 Task: Create a task  Develop a new online tool for online surveys and polls , assign it to team member softage.3@softage.net in the project AquaVue and update the status of the task to  On Track  , set the priority of the task to High
Action: Mouse moved to (57, 275)
Screenshot: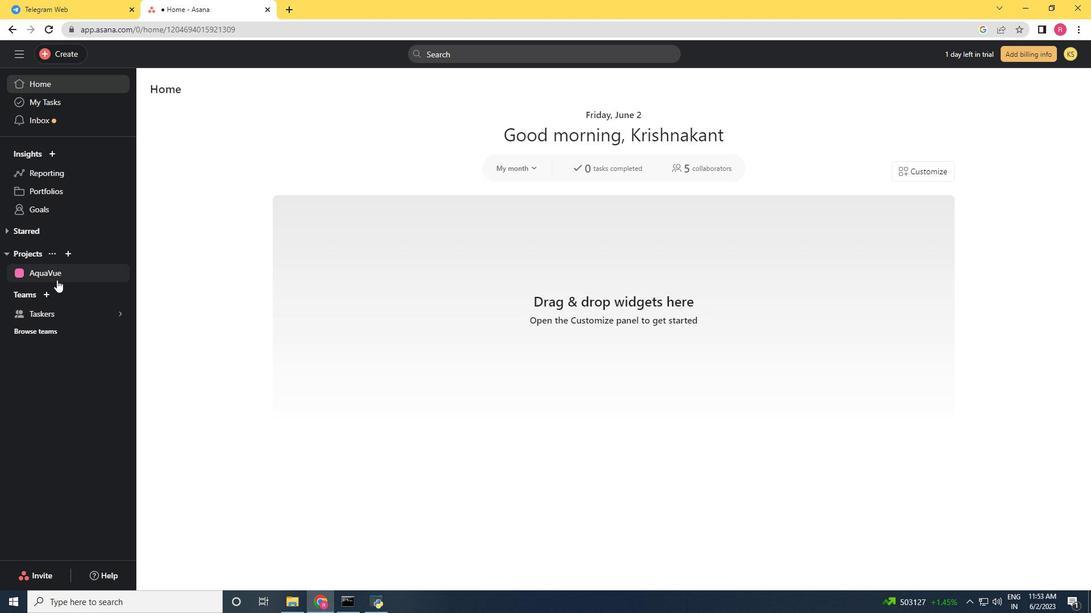 
Action: Mouse pressed left at (57, 275)
Screenshot: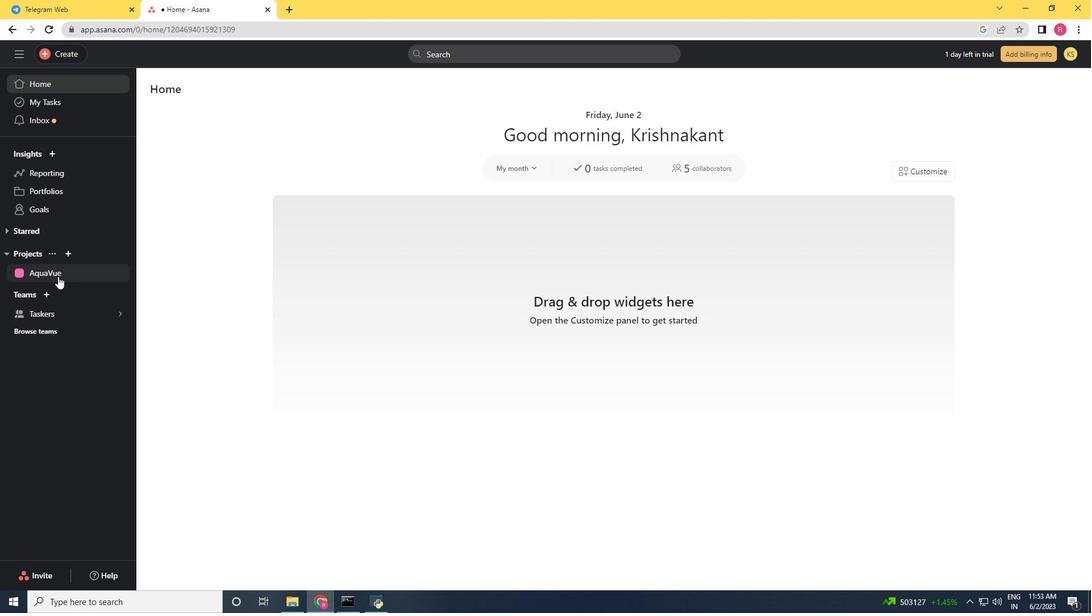 
Action: Mouse moved to (69, 57)
Screenshot: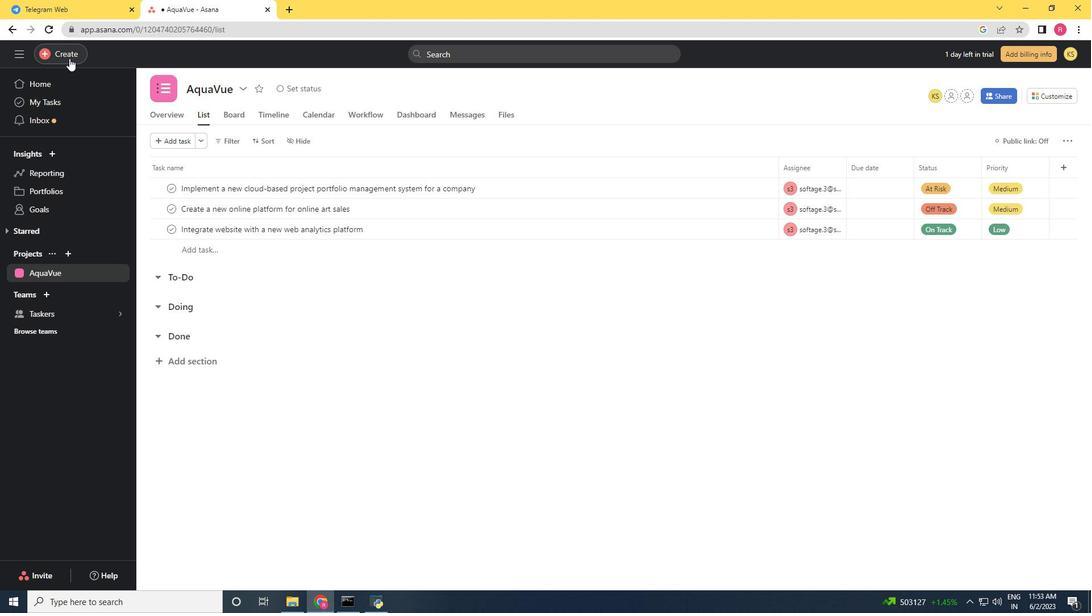 
Action: Mouse pressed left at (69, 57)
Screenshot: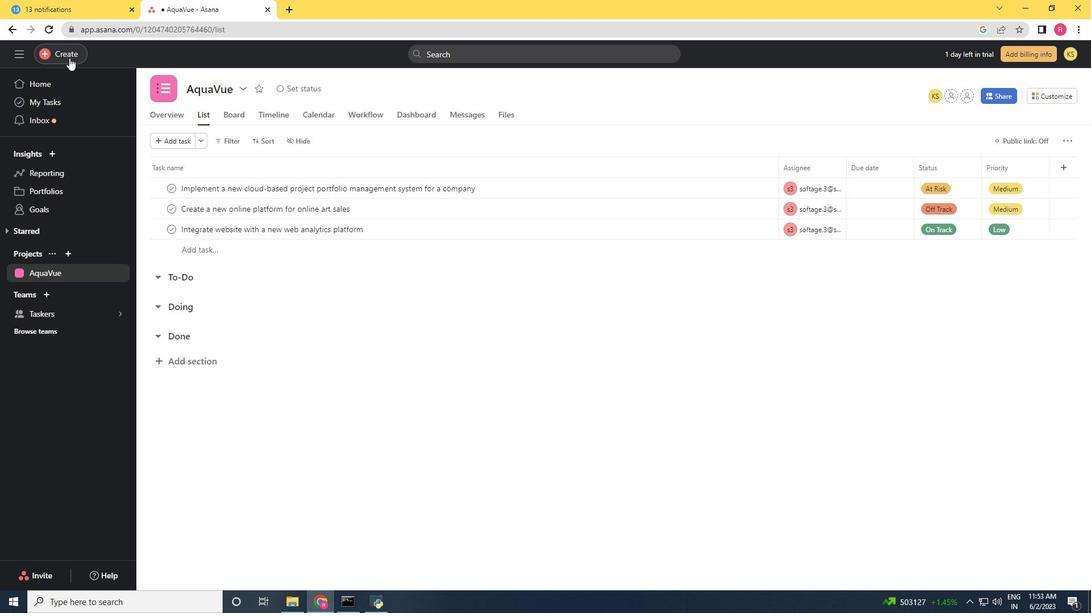 
Action: Mouse moved to (111, 59)
Screenshot: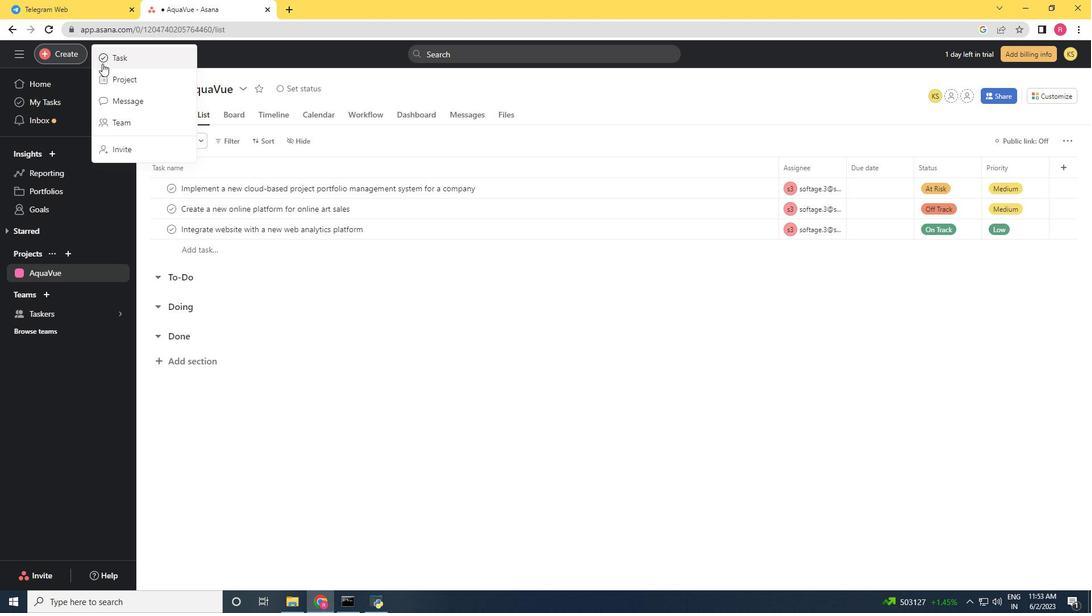 
Action: Mouse pressed left at (111, 59)
Screenshot: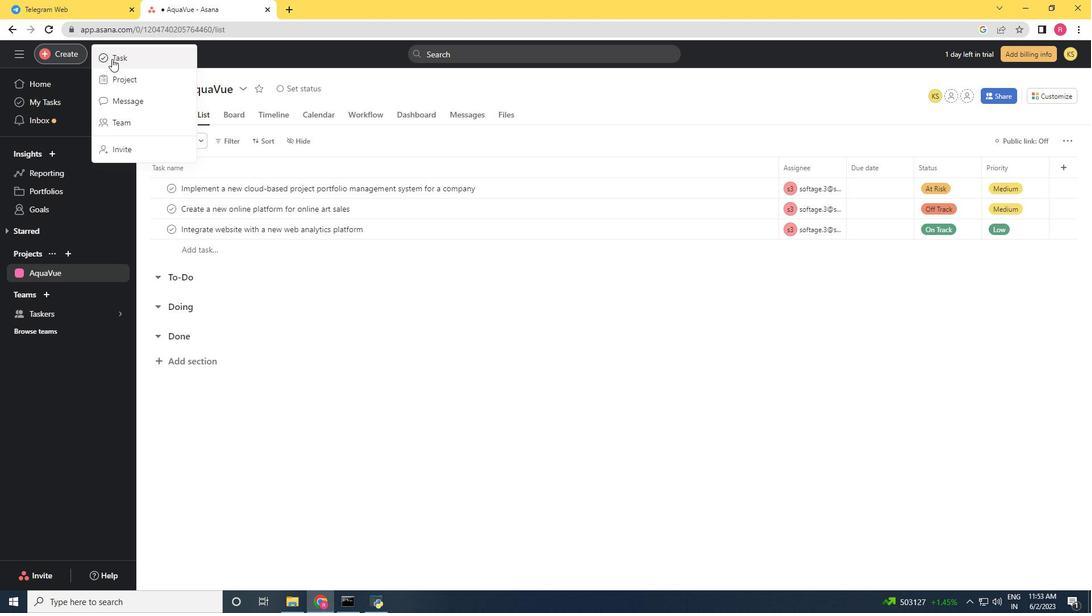 
Action: Mouse moved to (112, 59)
Screenshot: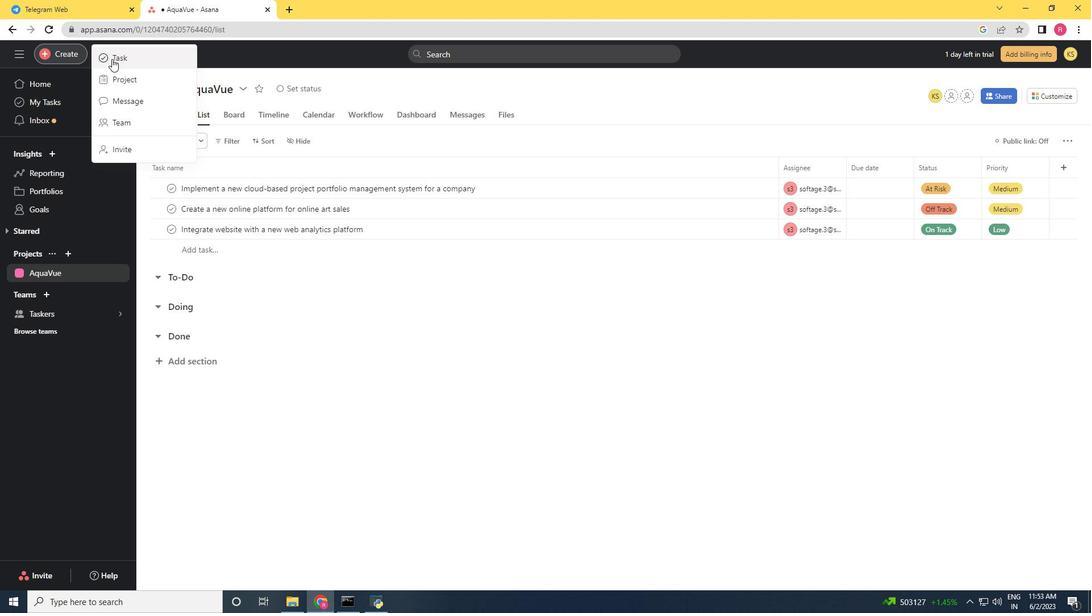 
Action: Key pressed <Key.shift>Develop<Key.space>a<Key.space>me<Key.backspace><Key.backspace>ne<Key.space><Key.backspace><Key.backspace>w<Key.backspace>ew<Key.space>online<Key.space>tool<Key.space>for<Key.space><Key.shift><Key.shift><Key.shift><Key.shift><Key.shift><Key.shift><Key.shift><Key.shift><Key.shift><Key.shift>Online<Key.space>surveys<Key.space>and<Key.space>polls
Screenshot: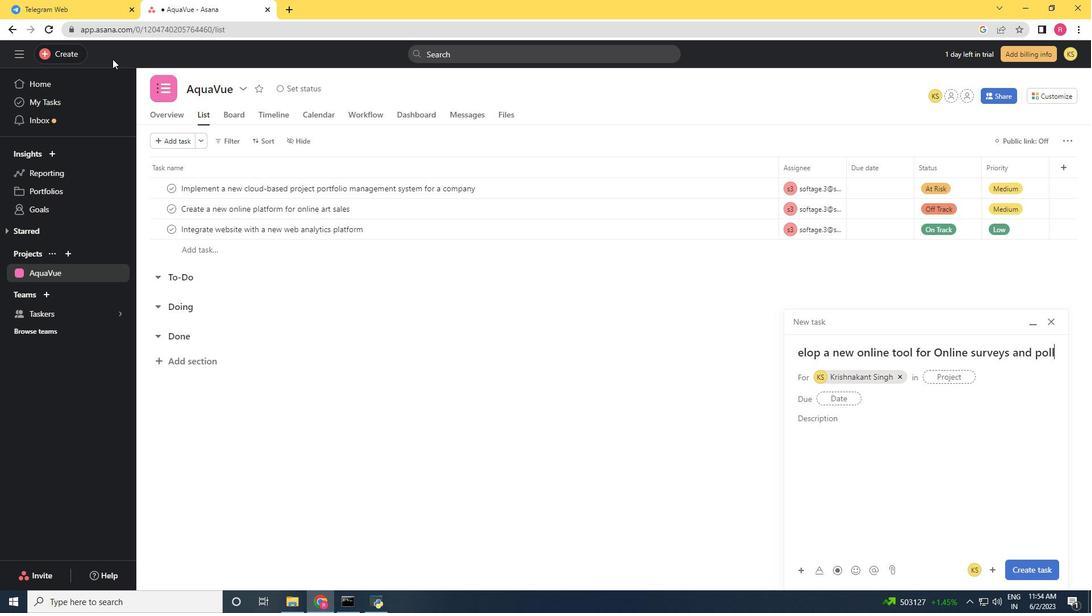 
Action: Mouse moved to (897, 376)
Screenshot: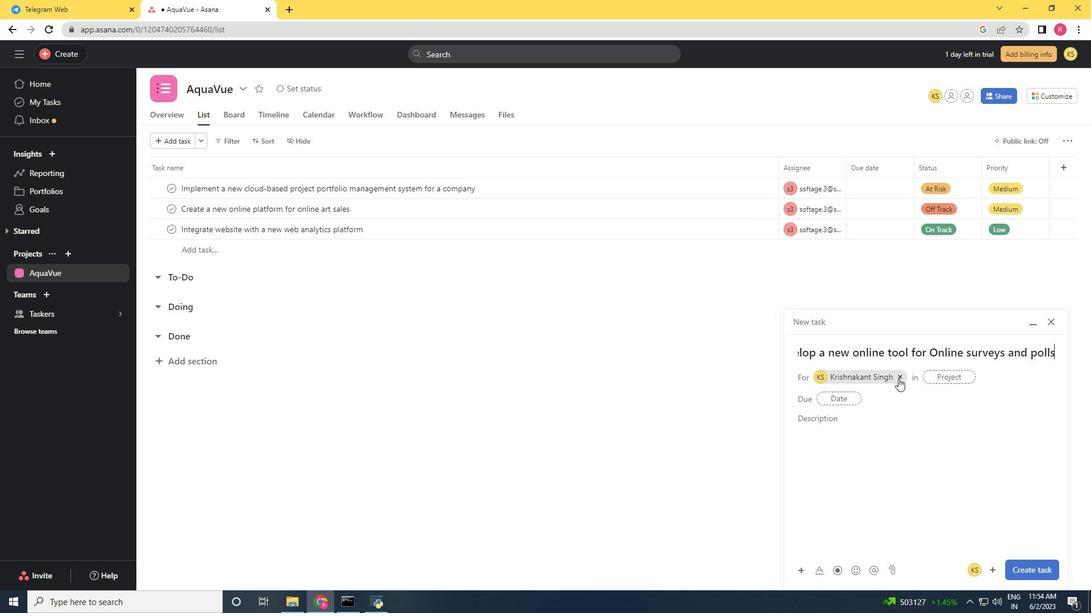 
Action: Mouse pressed left at (897, 376)
Screenshot: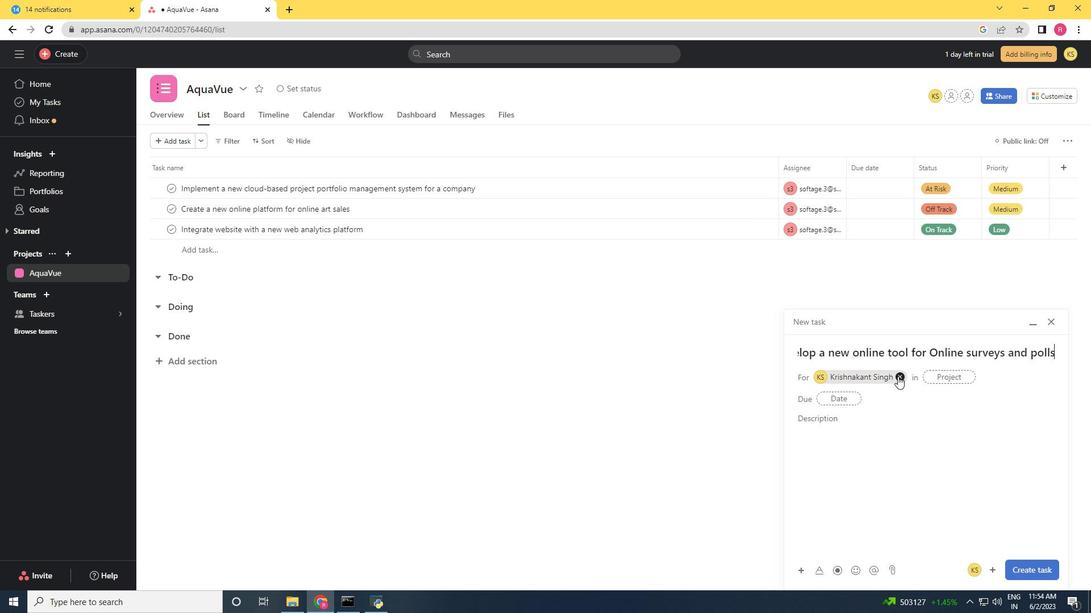 
Action: Mouse moved to (845, 376)
Screenshot: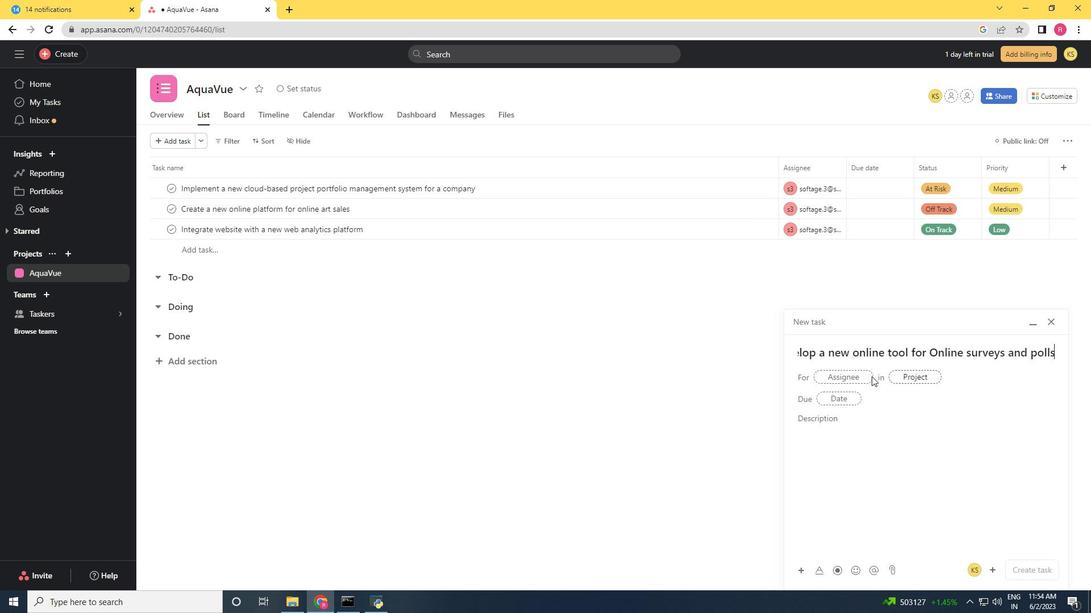 
Action: Mouse pressed left at (845, 376)
Screenshot: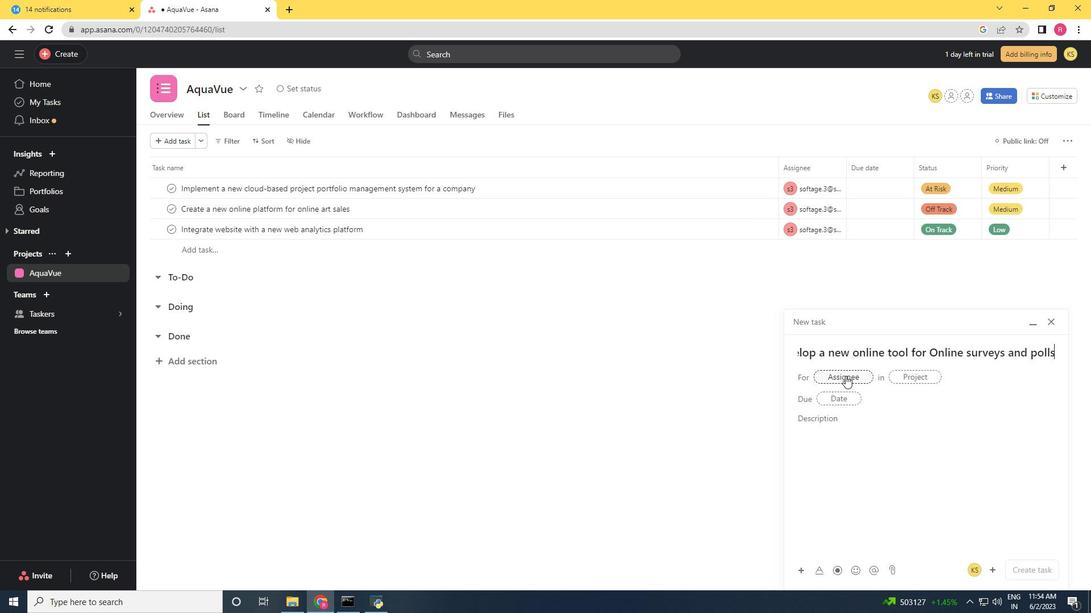 
Action: Mouse moved to (706, 459)
Screenshot: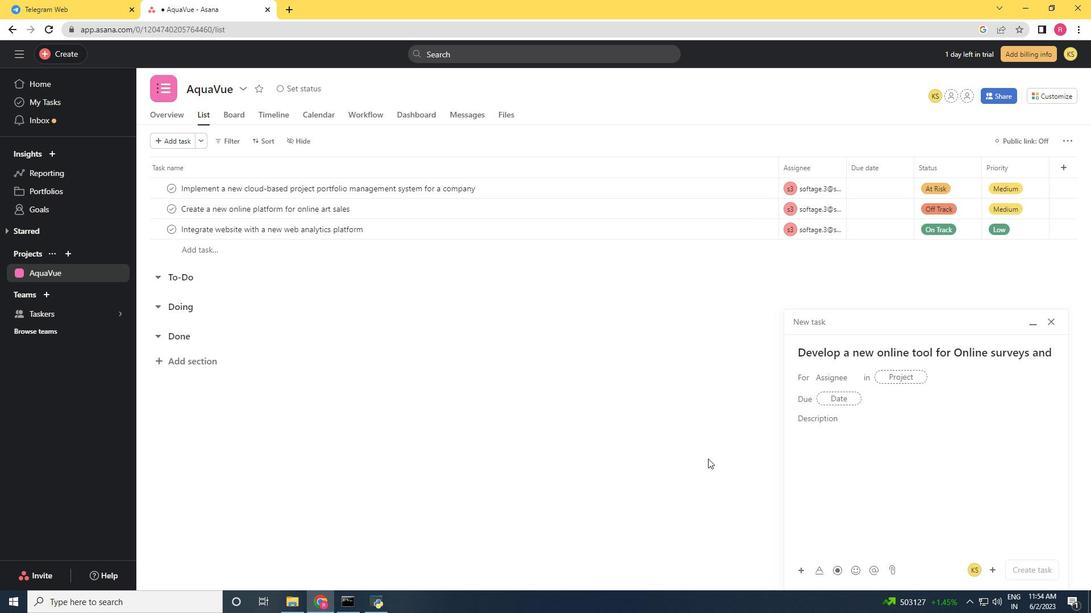 
Action: Key pressed softage.3<Key.shift>@softage.net
Screenshot: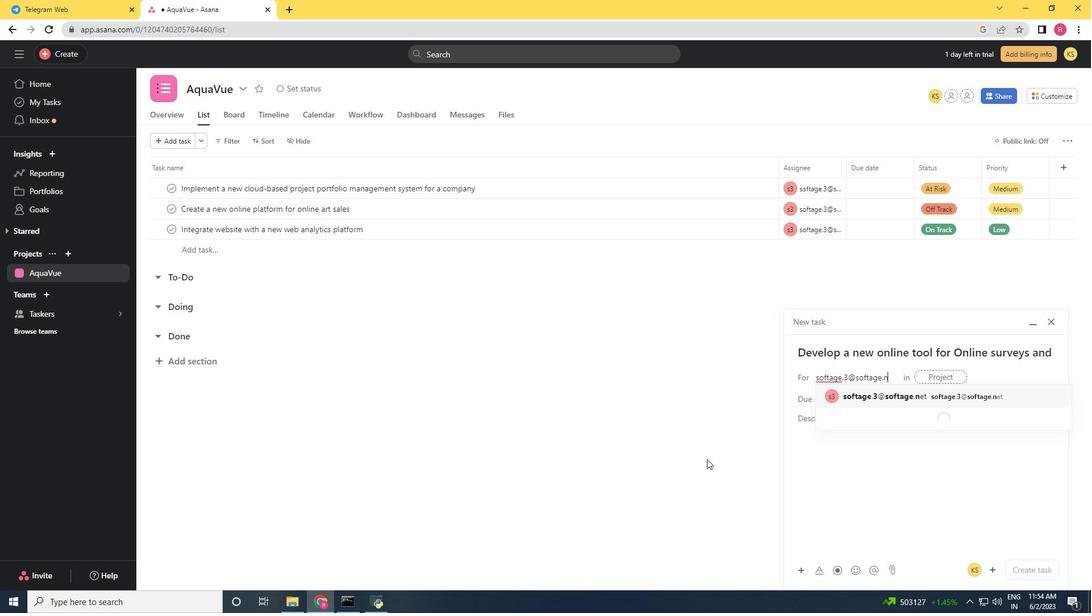 
Action: Mouse moved to (884, 402)
Screenshot: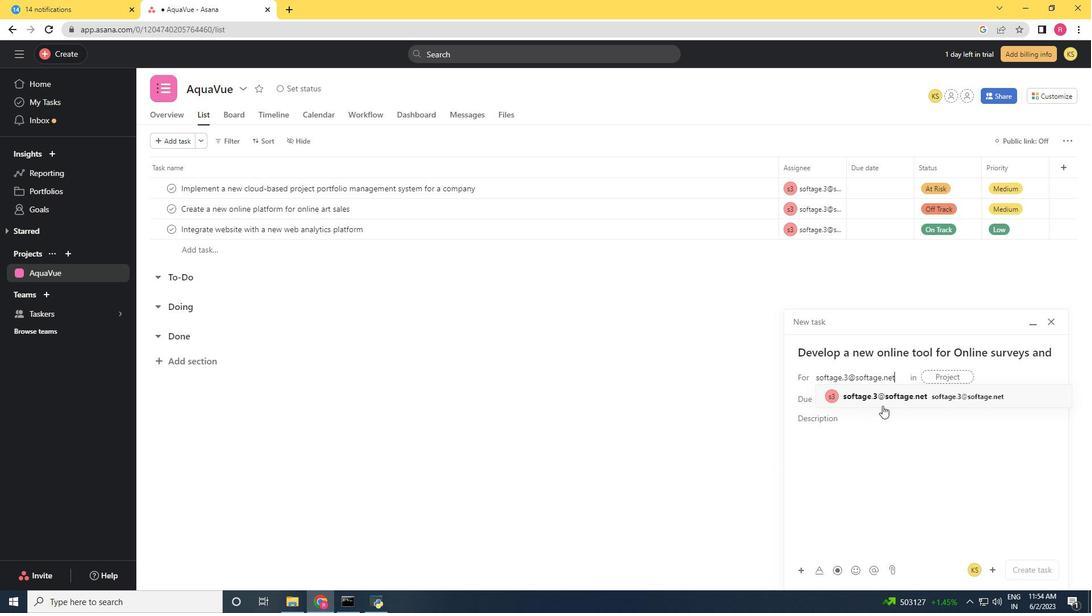 
Action: Mouse pressed left at (884, 402)
Screenshot: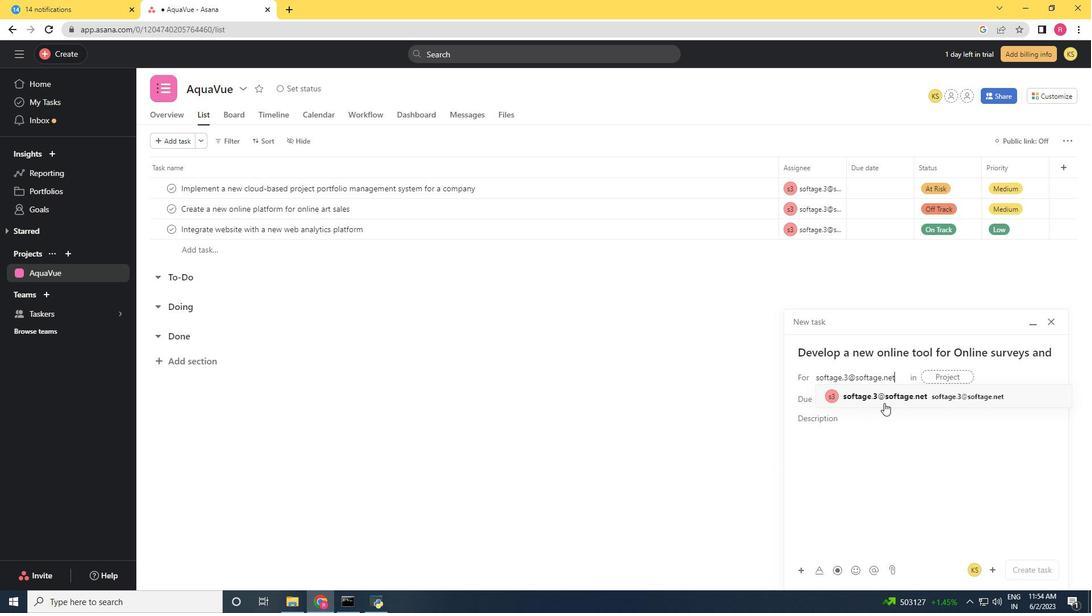 
Action: Mouse moved to (755, 419)
Screenshot: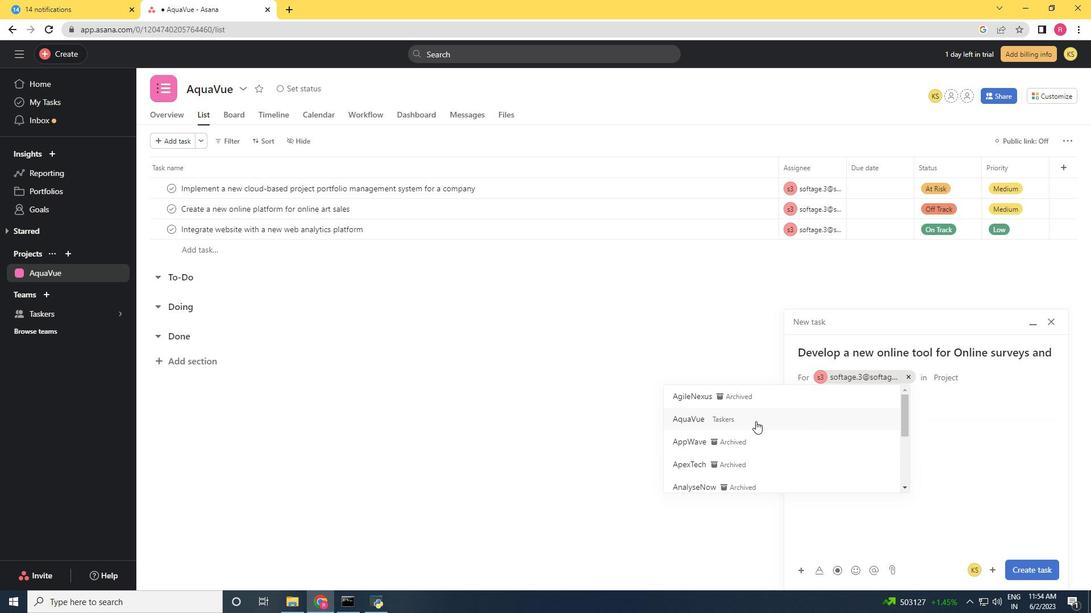 
Action: Mouse pressed left at (755, 419)
Screenshot: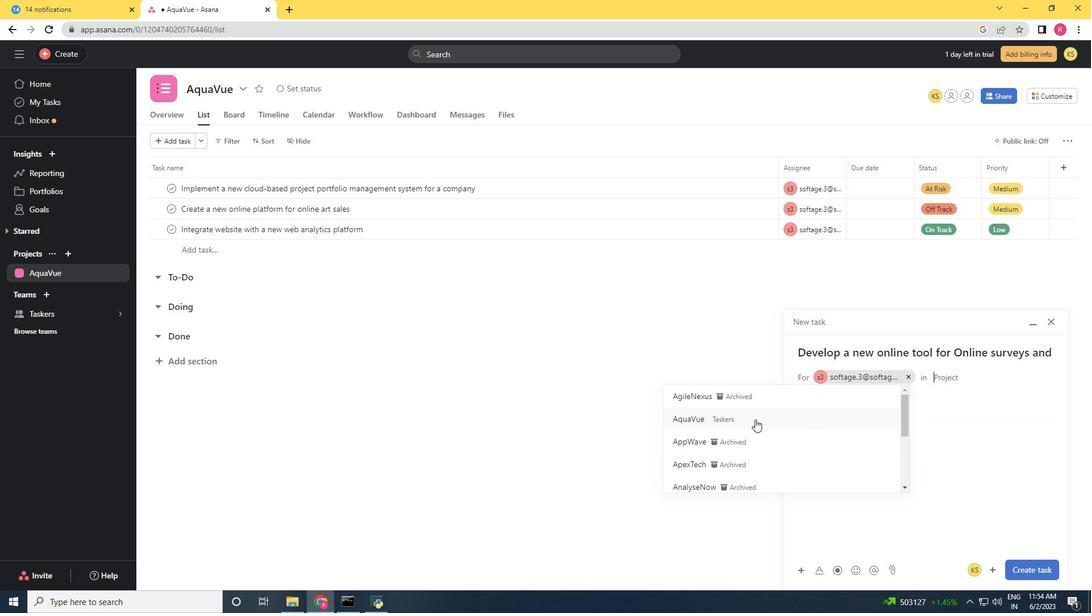 
Action: Mouse moved to (863, 427)
Screenshot: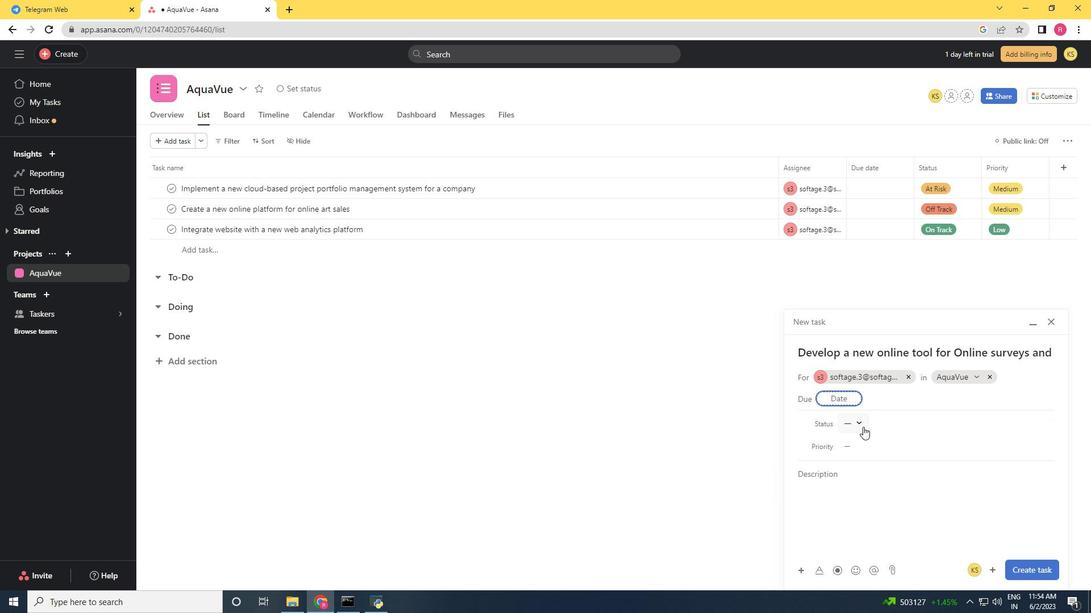 
Action: Mouse pressed left at (863, 427)
Screenshot: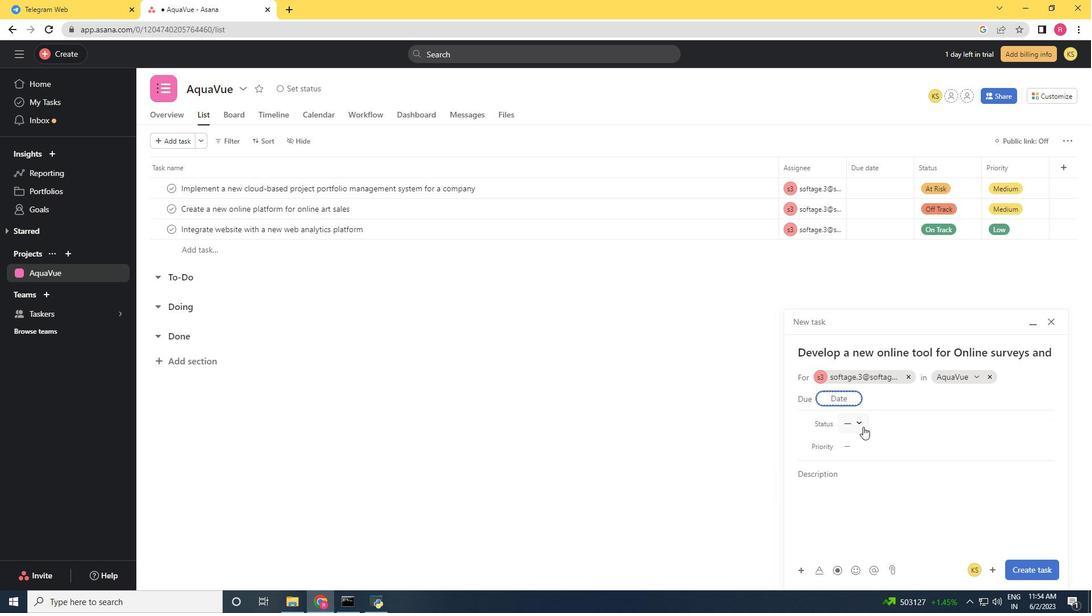 
Action: Mouse moved to (885, 462)
Screenshot: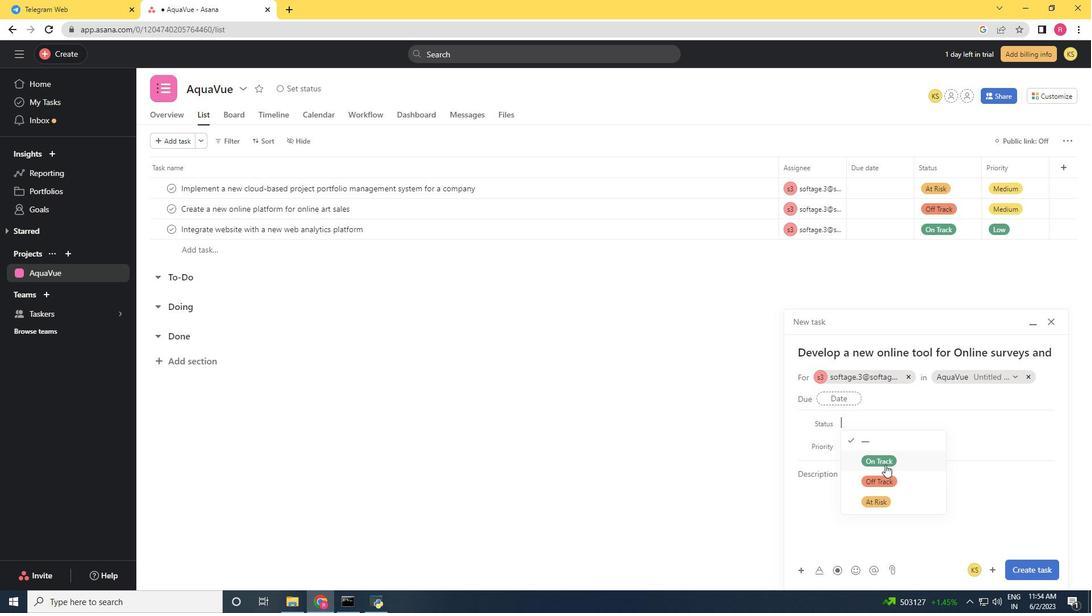 
Action: Mouse pressed left at (885, 462)
Screenshot: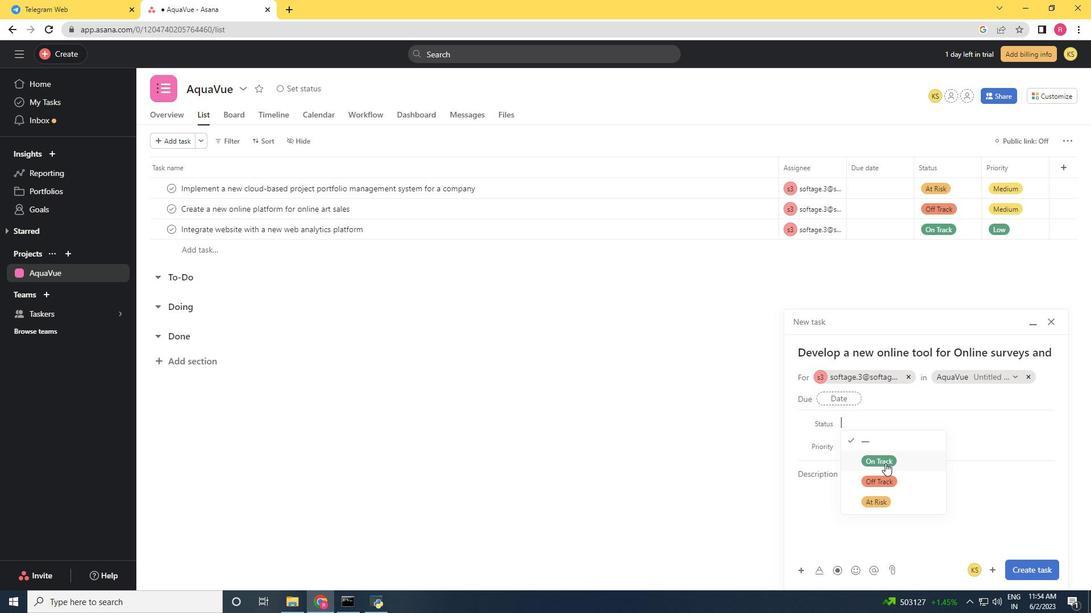 
Action: Mouse moved to (855, 445)
Screenshot: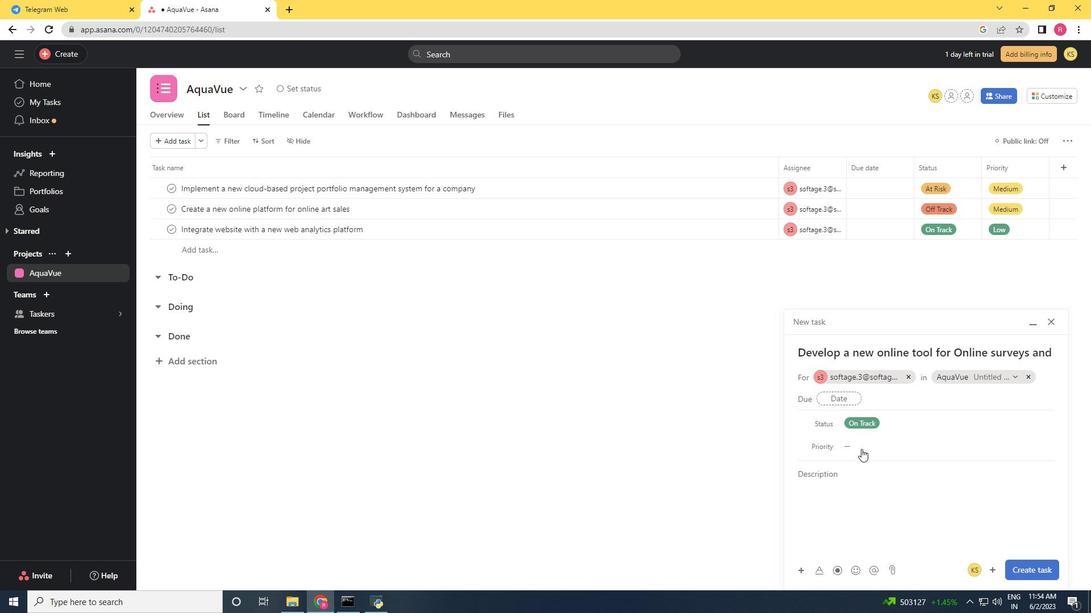
Action: Mouse pressed left at (855, 445)
Screenshot: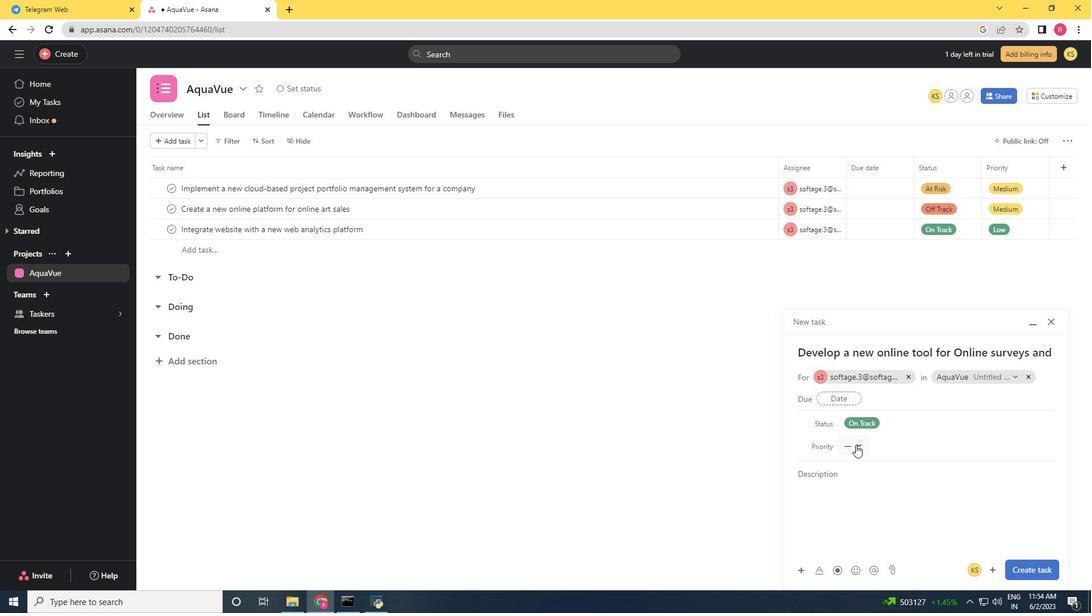 
Action: Mouse moved to (871, 487)
Screenshot: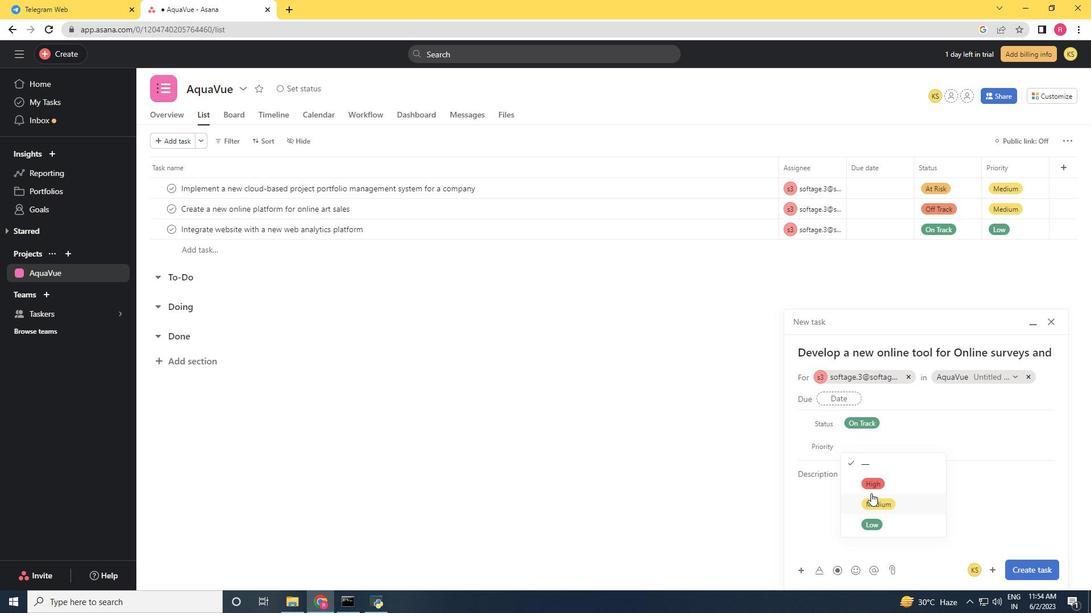 
Action: Mouse pressed left at (871, 487)
Screenshot: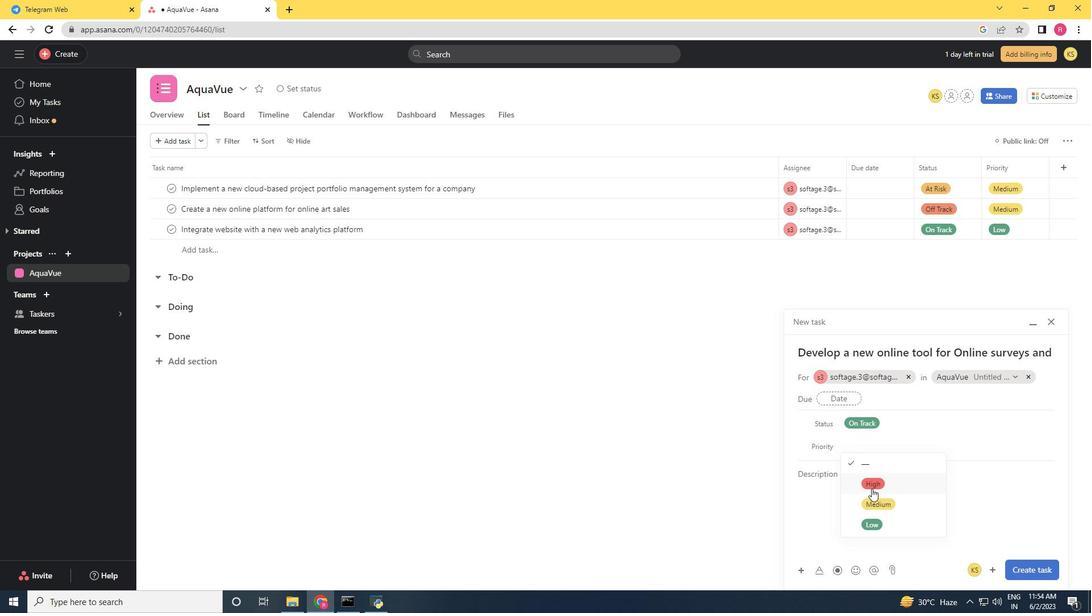 
Action: Mouse moved to (1047, 571)
Screenshot: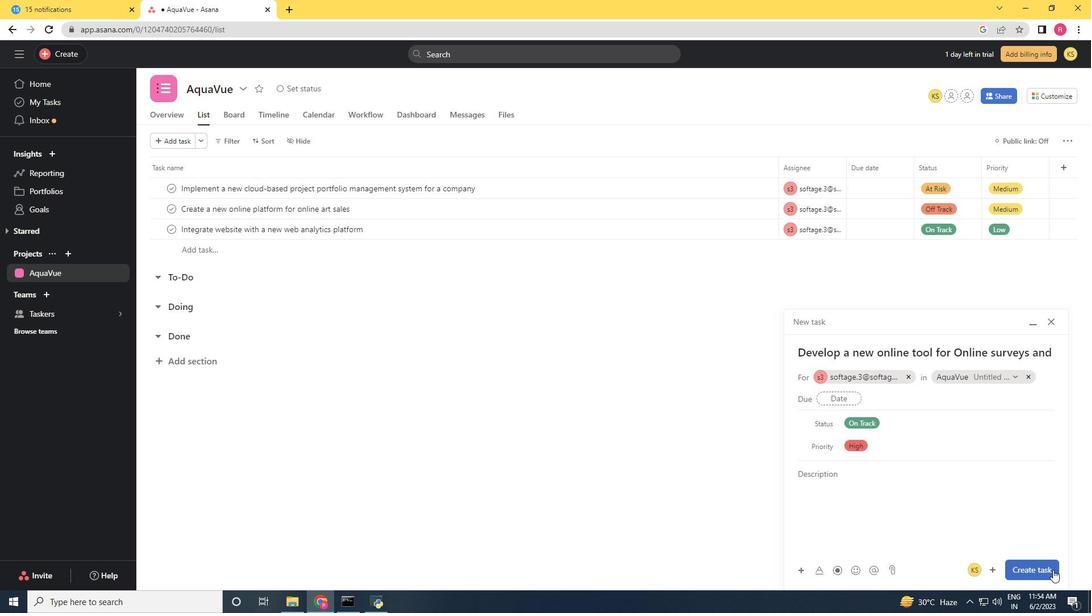 
Action: Mouse pressed left at (1047, 571)
Screenshot: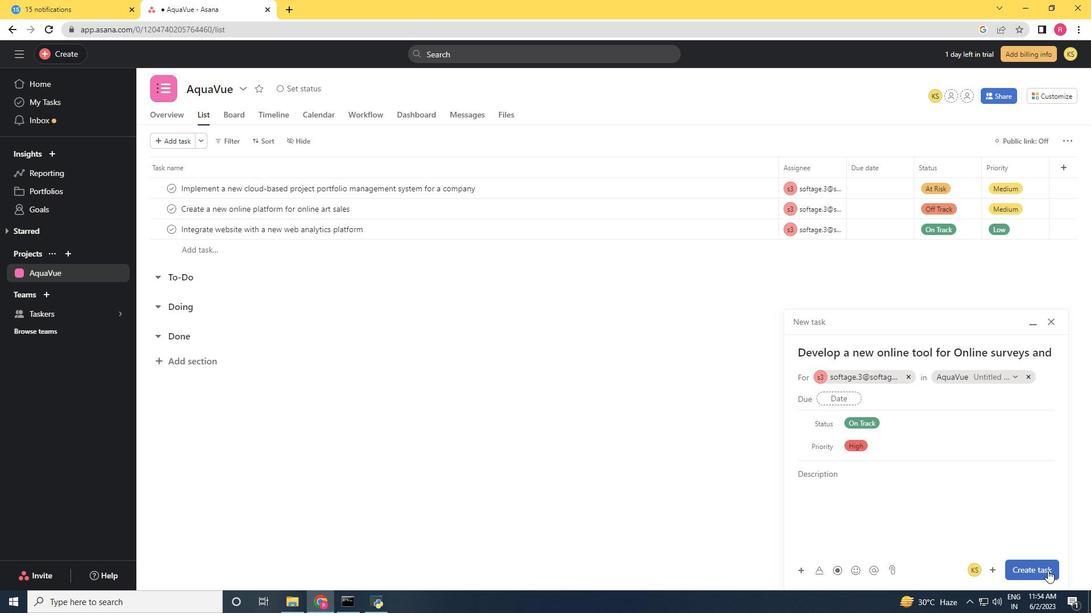 
Action: Mouse moved to (688, 551)
Screenshot: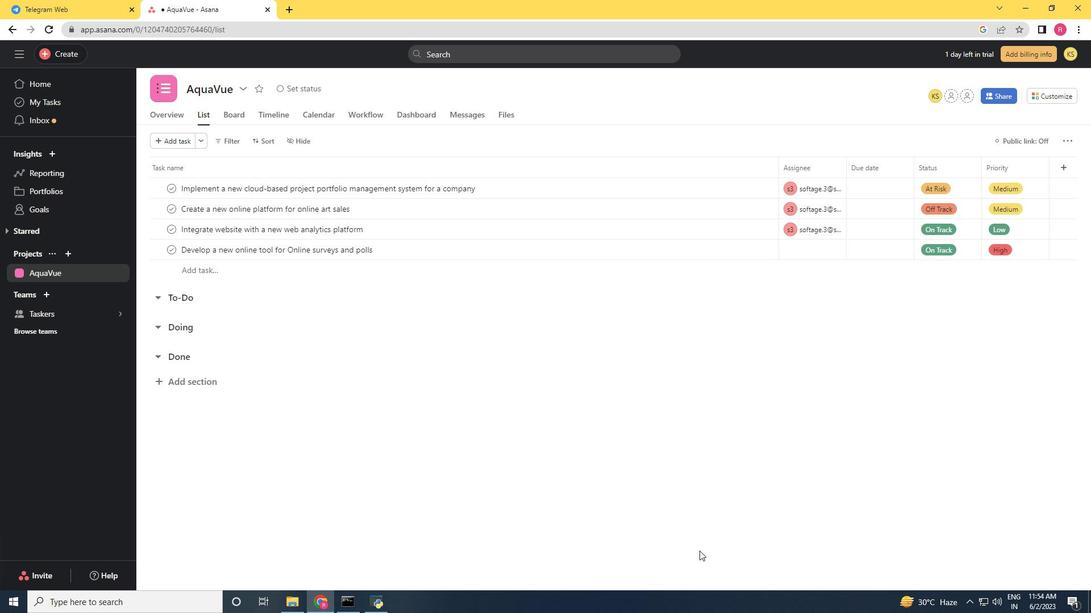 
